 Task: Create ChildIssue0007 as Child Issue of Issue Issue0004 in Backlog  in Scrum Project Project0001 in Jira
Action: Mouse moved to (374, 424)
Screenshot: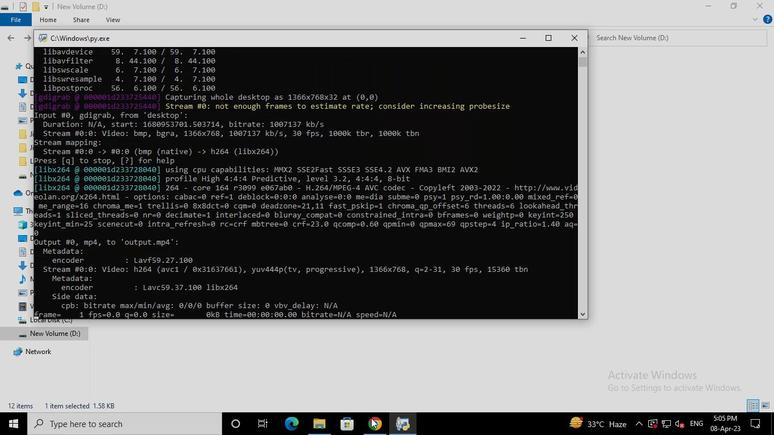 
Action: Mouse pressed left at (374, 424)
Screenshot: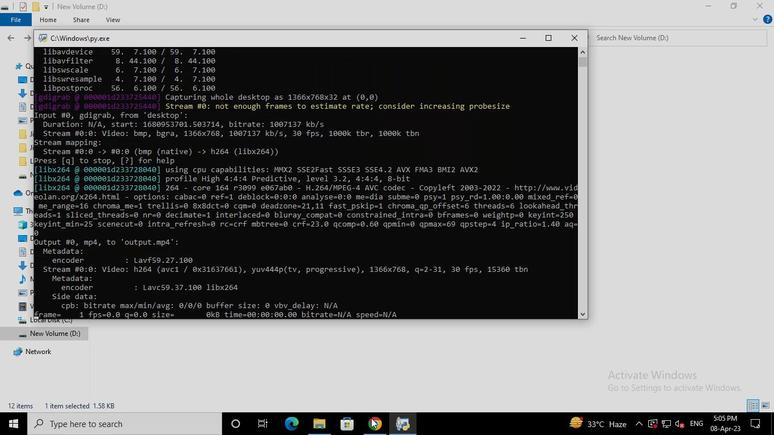 
Action: Mouse moved to (66, 177)
Screenshot: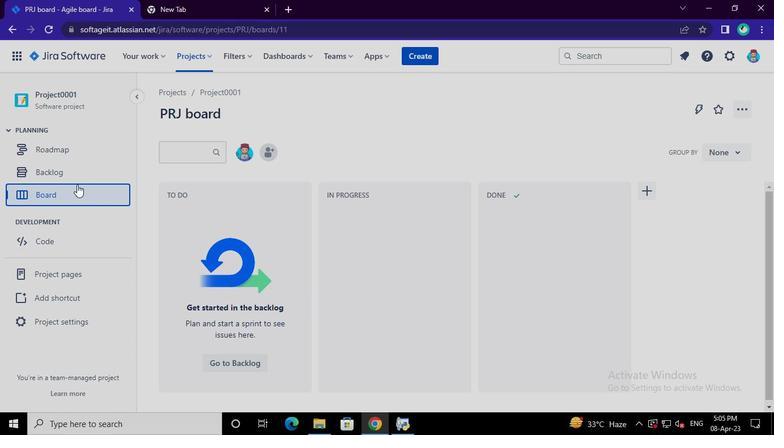
Action: Mouse pressed left at (66, 177)
Screenshot: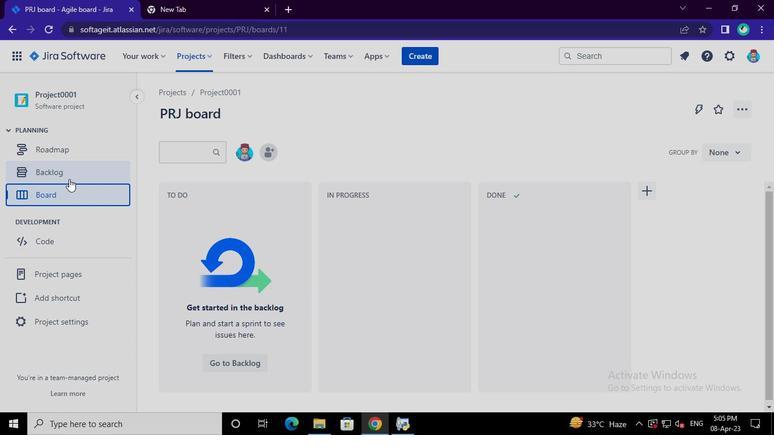 
Action: Mouse moved to (235, 383)
Screenshot: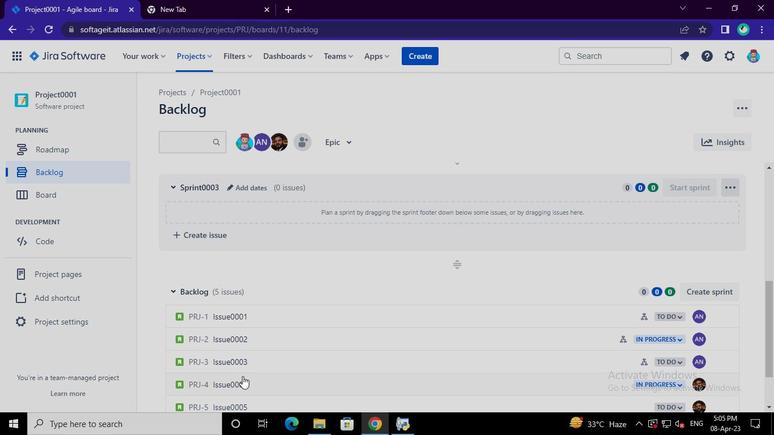 
Action: Mouse pressed left at (235, 383)
Screenshot: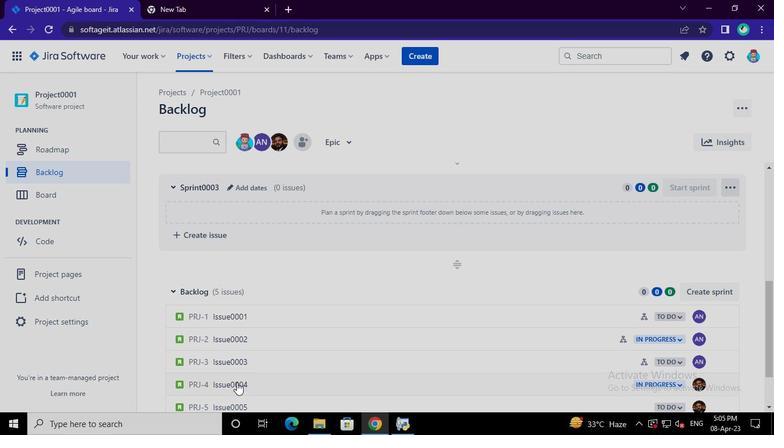 
Action: Mouse moved to (570, 230)
Screenshot: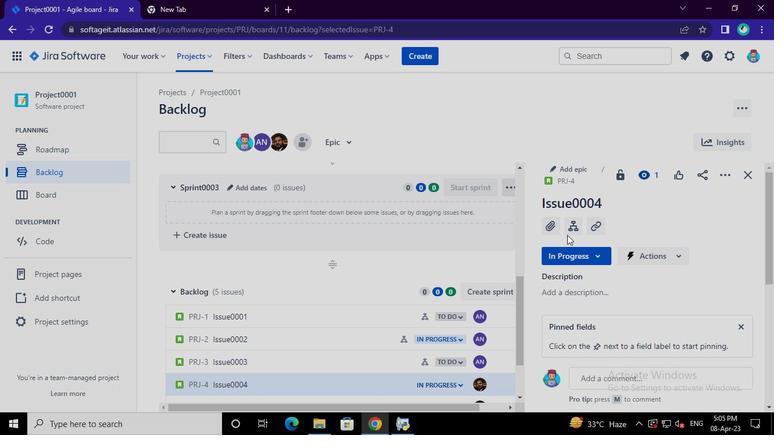 
Action: Mouse pressed left at (570, 230)
Screenshot: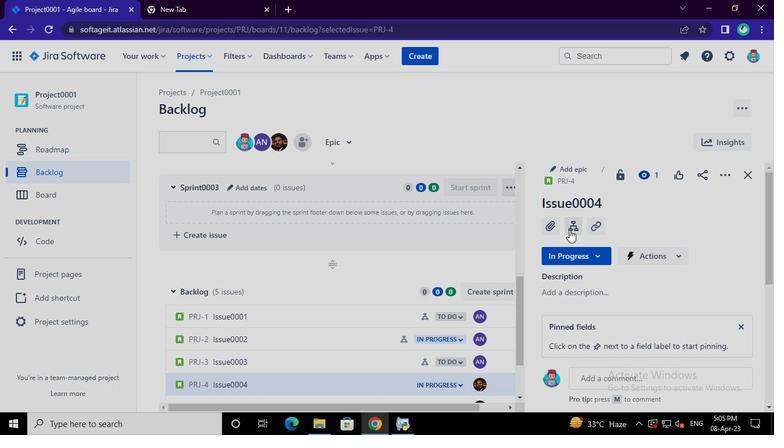 
Action: Mouse moved to (585, 281)
Screenshot: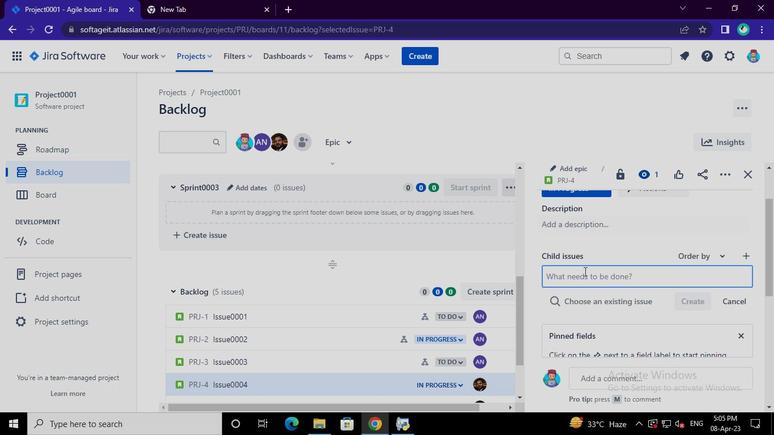 
Action: Mouse pressed left at (585, 281)
Screenshot: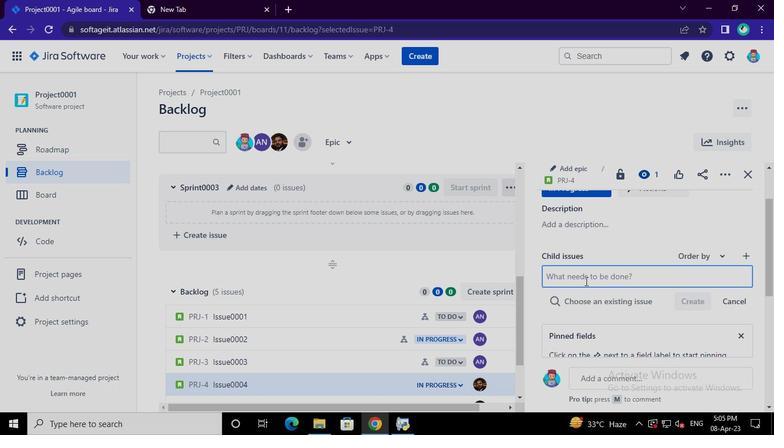 
Action: Mouse moved to (585, 282)
Screenshot: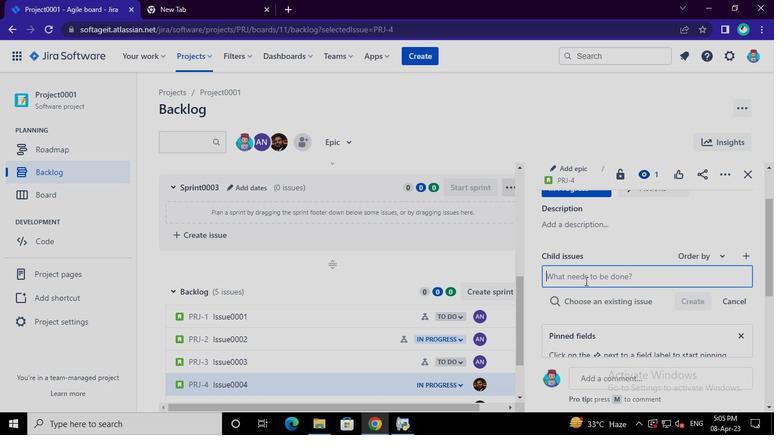 
Action: Keyboard Key.shift
Screenshot: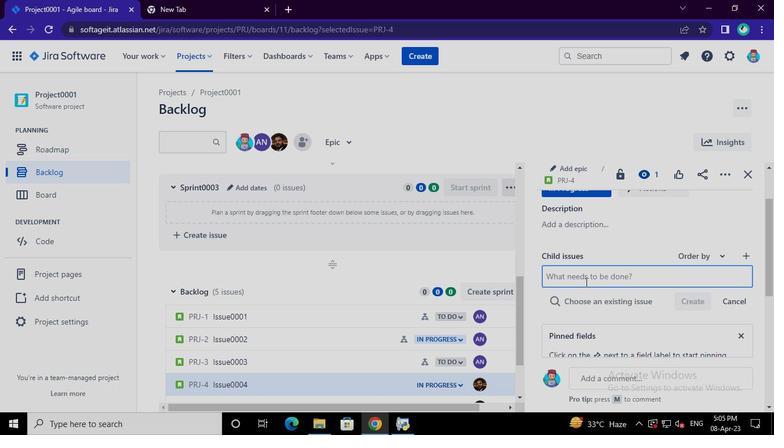 
Action: Keyboard C
Screenshot: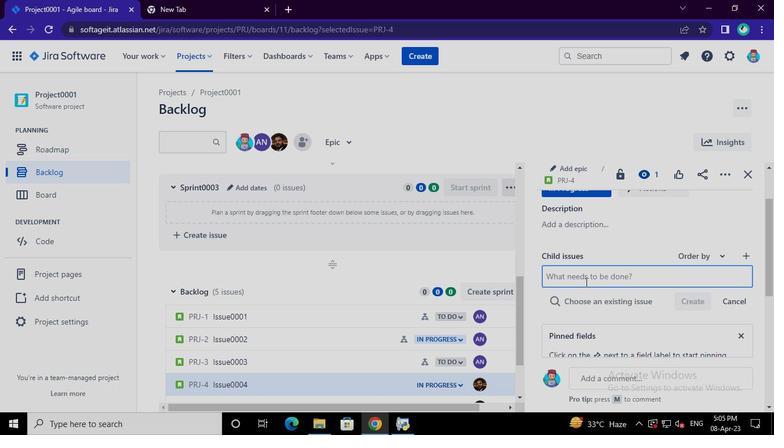 
Action: Keyboard h
Screenshot: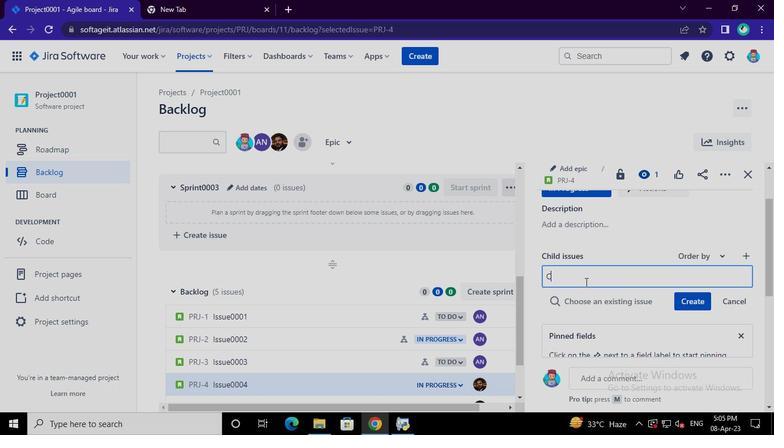 
Action: Keyboard i
Screenshot: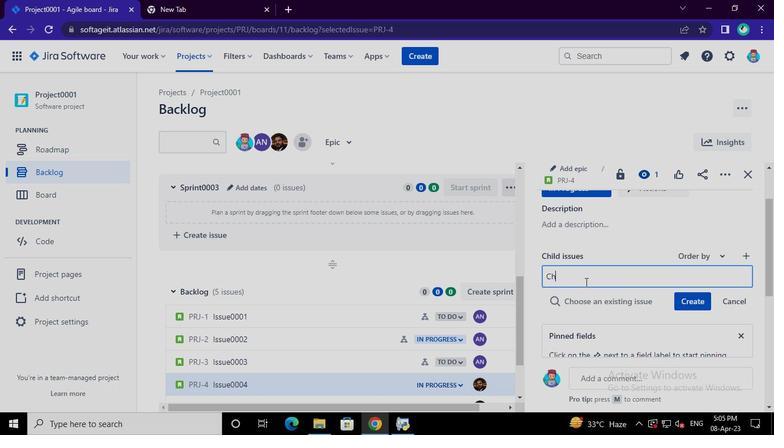 
Action: Keyboard l
Screenshot: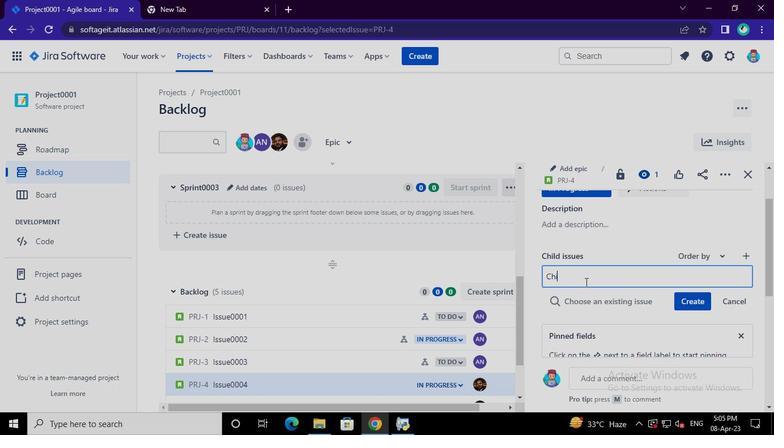 
Action: Keyboard d
Screenshot: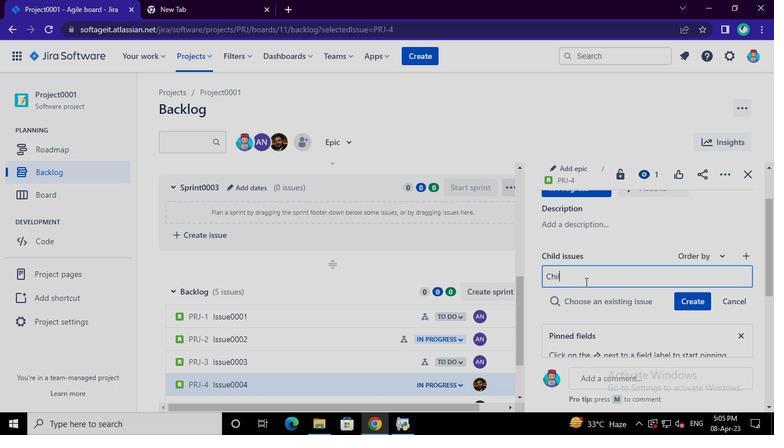 
Action: Keyboard Key.shift
Screenshot: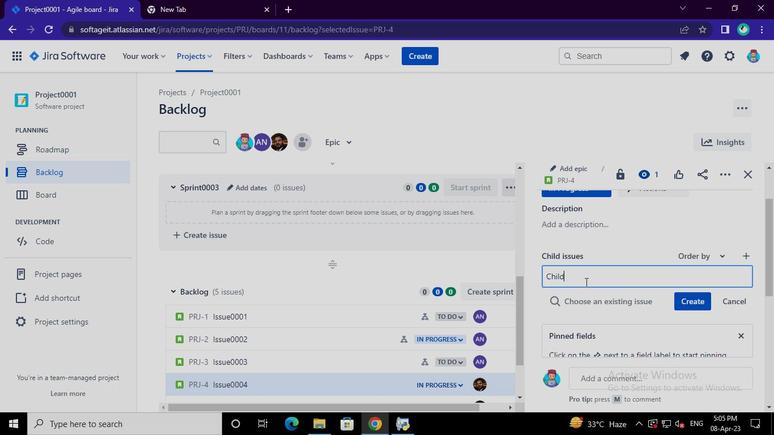 
Action: Keyboard I
Screenshot: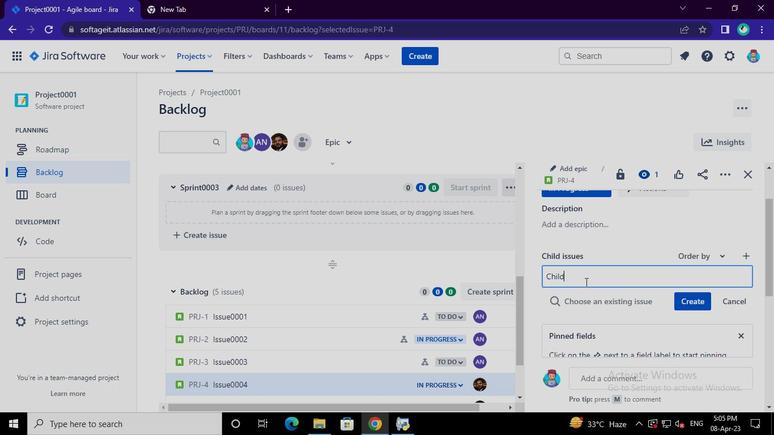 
Action: Keyboard s
Screenshot: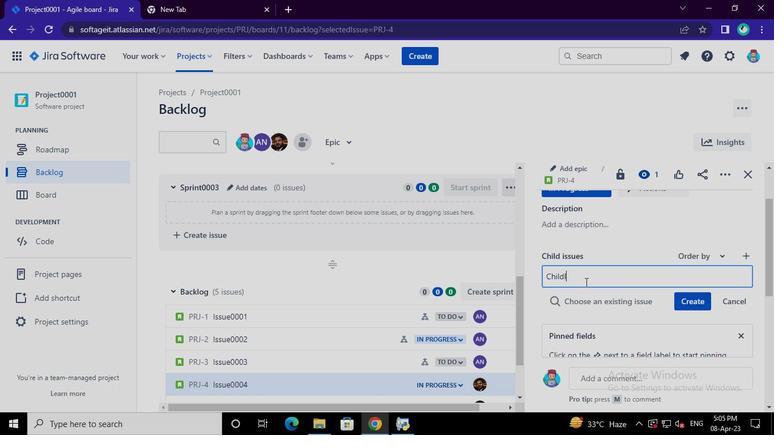 
Action: Keyboard s
Screenshot: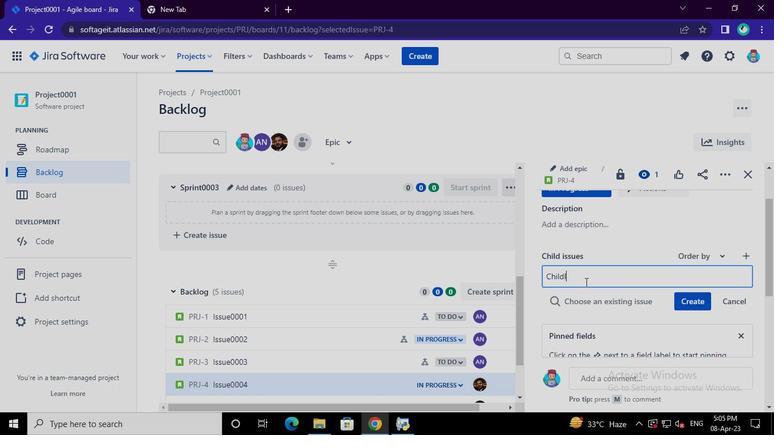 
Action: Keyboard u
Screenshot: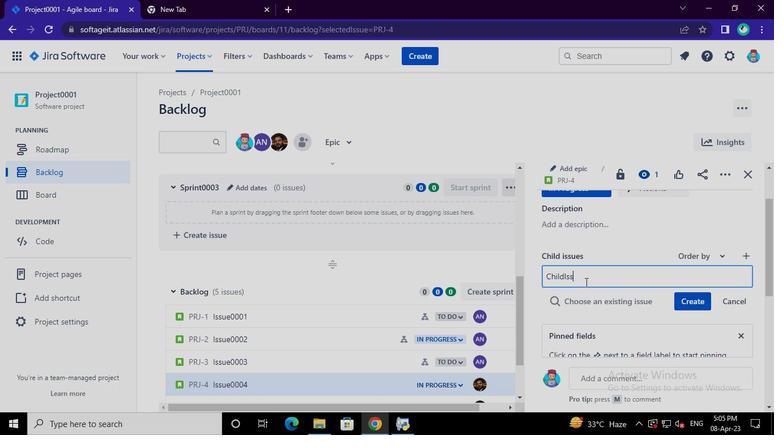 
Action: Keyboard e
Screenshot: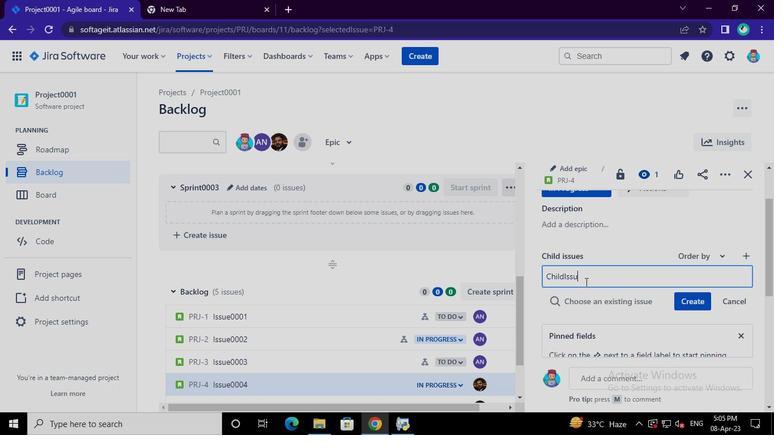 
Action: Keyboard <96>
Screenshot: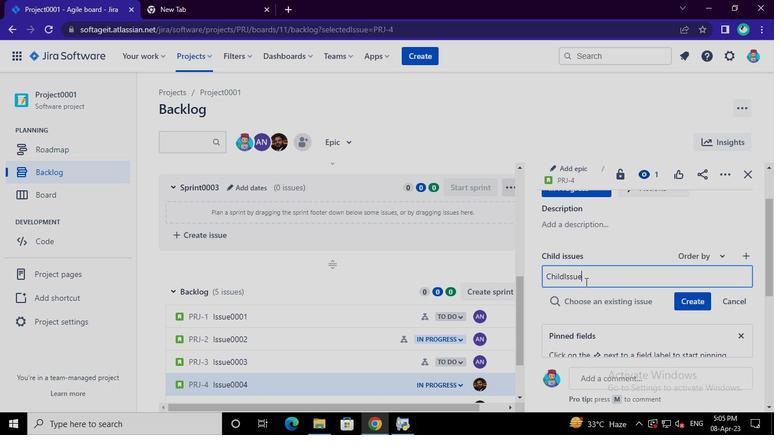 
Action: Keyboard <96>
Screenshot: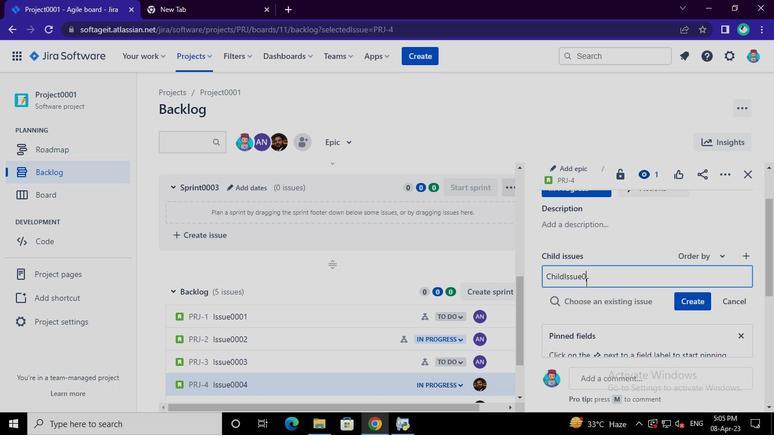 
Action: Keyboard <96>
Screenshot: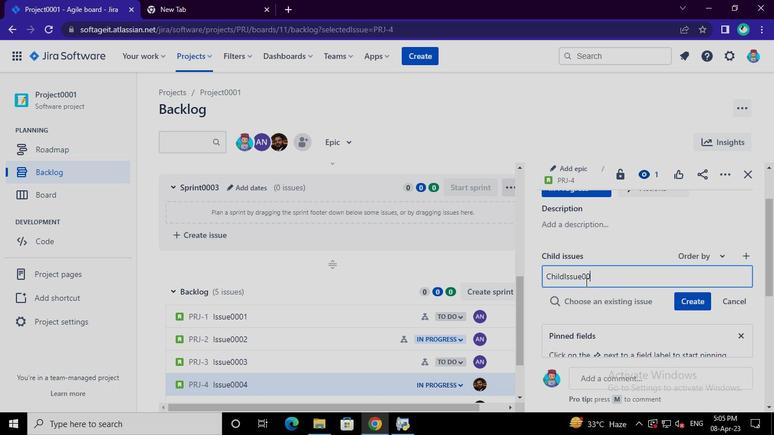 
Action: Keyboard <103>
Screenshot: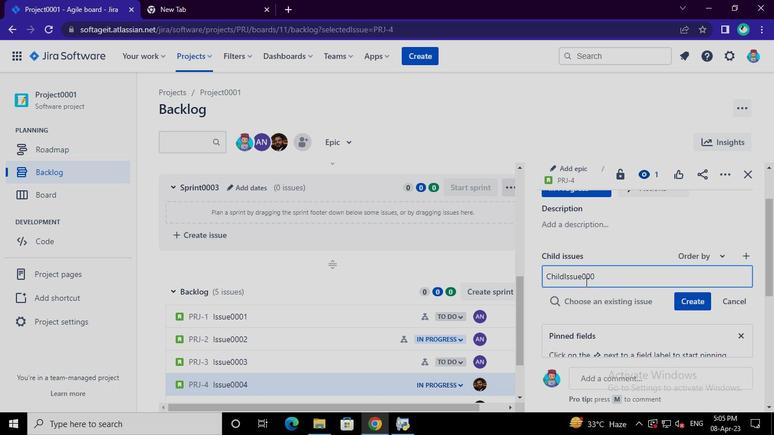 
Action: Mouse moved to (677, 299)
Screenshot: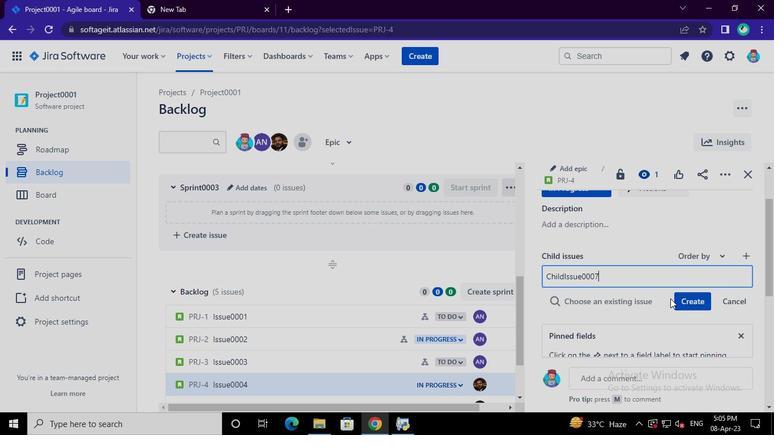 
Action: Mouse pressed left at (677, 299)
Screenshot: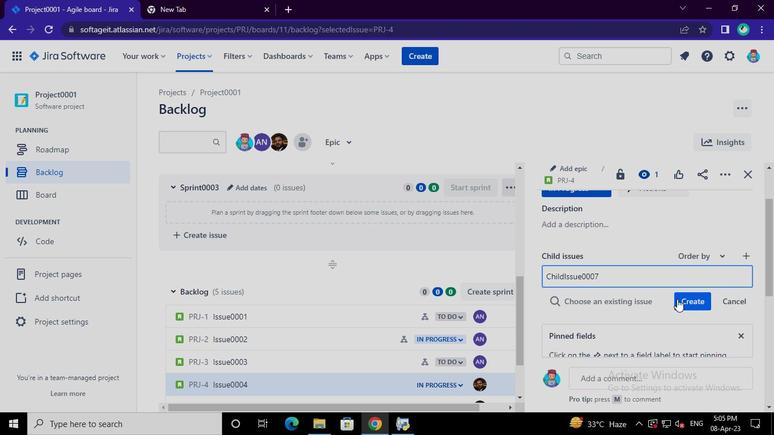 
Action: Mouse moved to (400, 422)
Screenshot: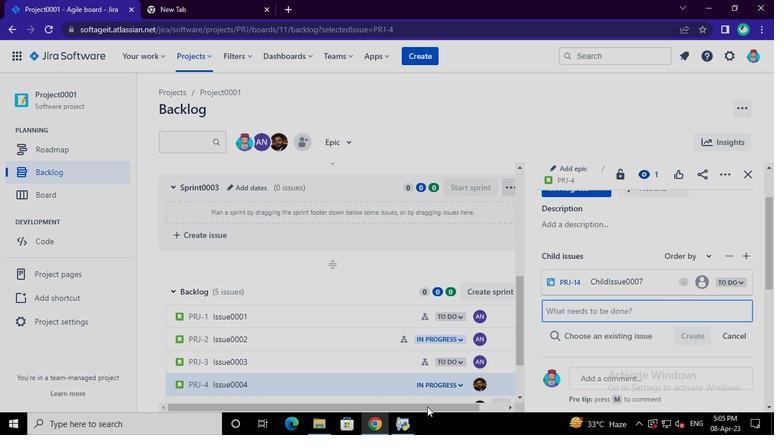 
Action: Mouse pressed left at (400, 422)
Screenshot: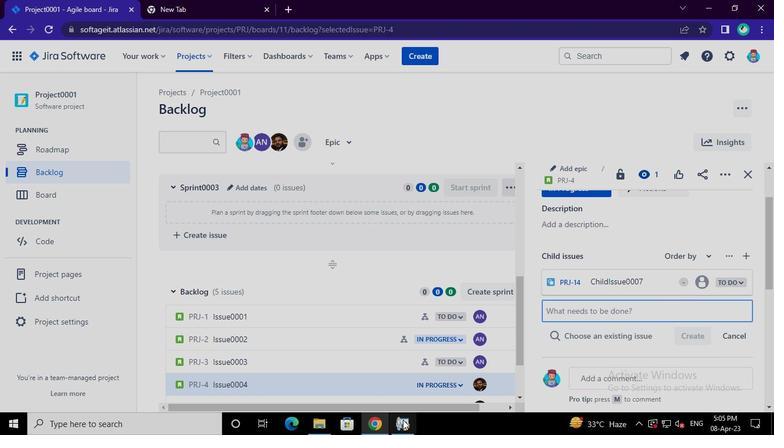 
Action: Mouse moved to (560, 40)
Screenshot: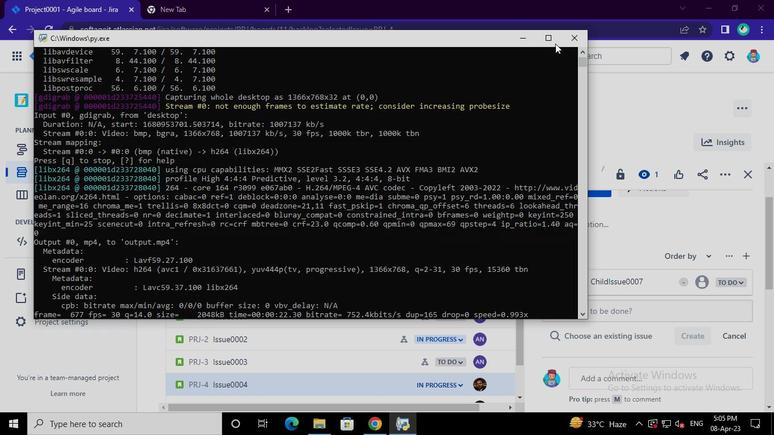 
Action: Mouse pressed left at (560, 40)
Screenshot: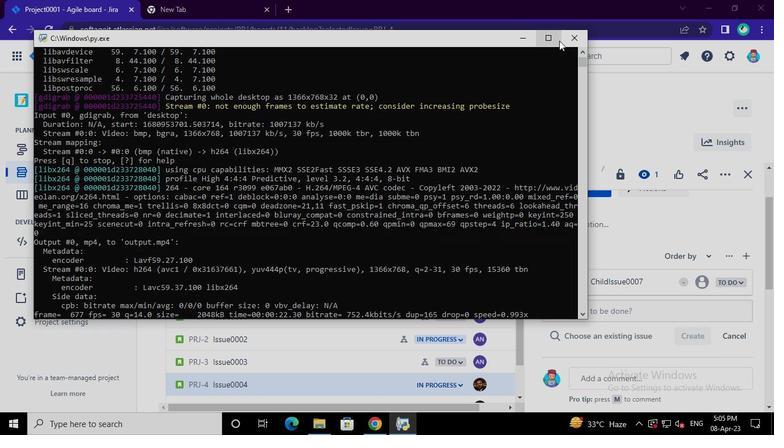 
Action: Mouse moved to (771, 0)
Screenshot: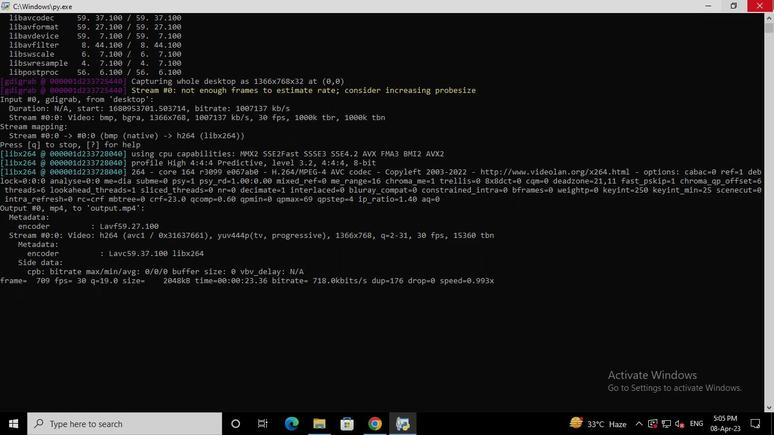 
Action: Mouse pressed left at (771, 0)
Screenshot: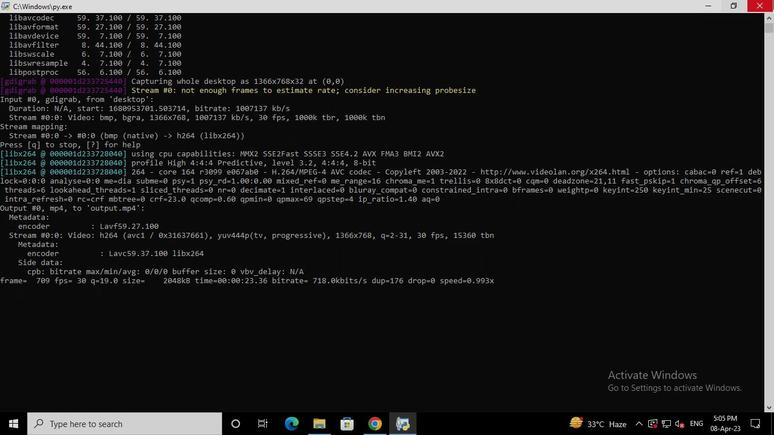 
